 Task: Create a due date automation trigger when advanced on, 2 hours before a card is due add basic without the yellow label.
Action: Mouse moved to (1198, 96)
Screenshot: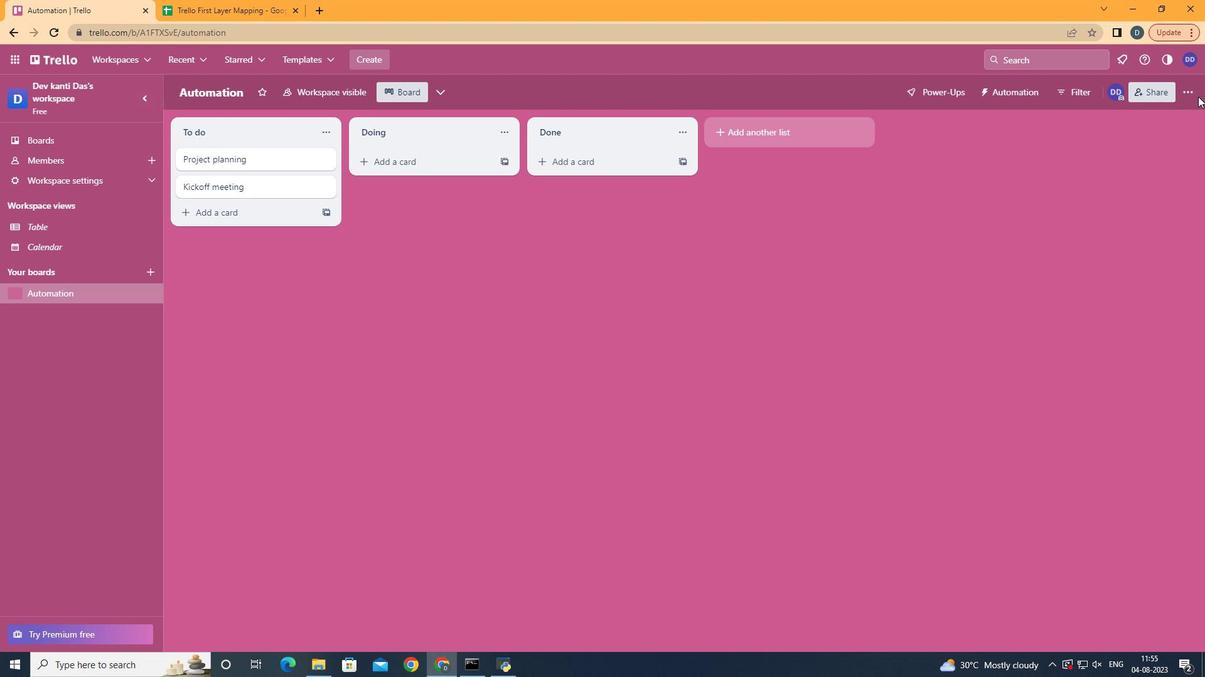 
Action: Mouse pressed left at (1198, 96)
Screenshot: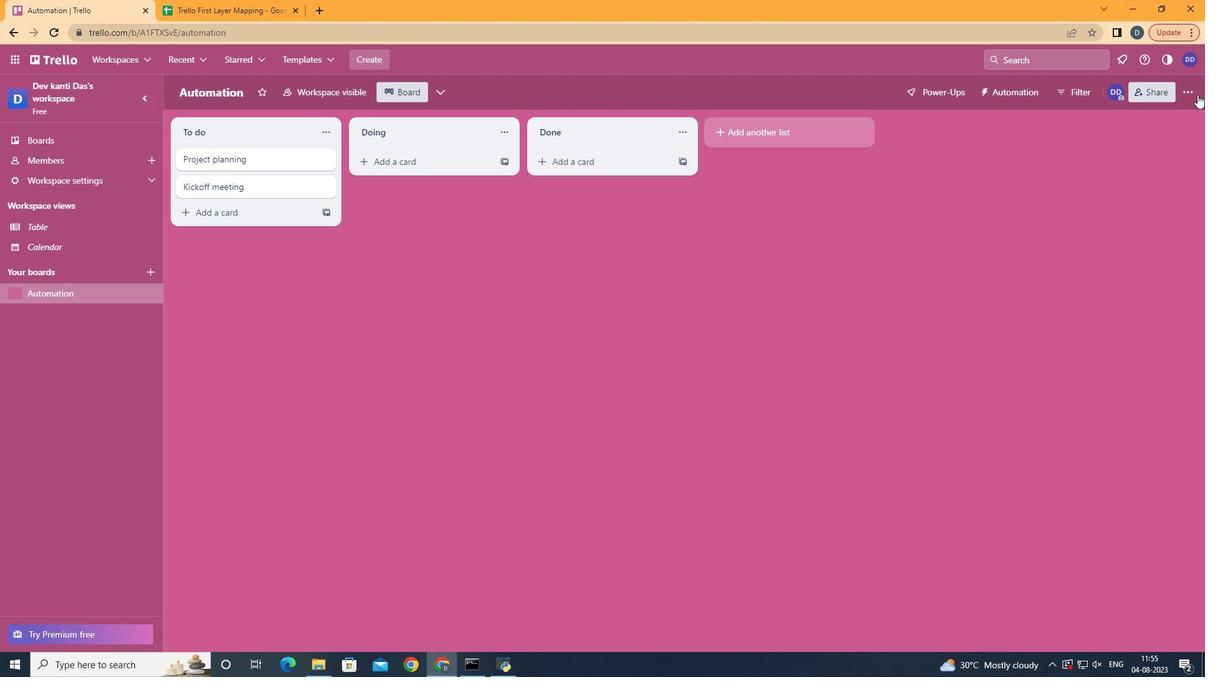 
Action: Mouse moved to (1195, 93)
Screenshot: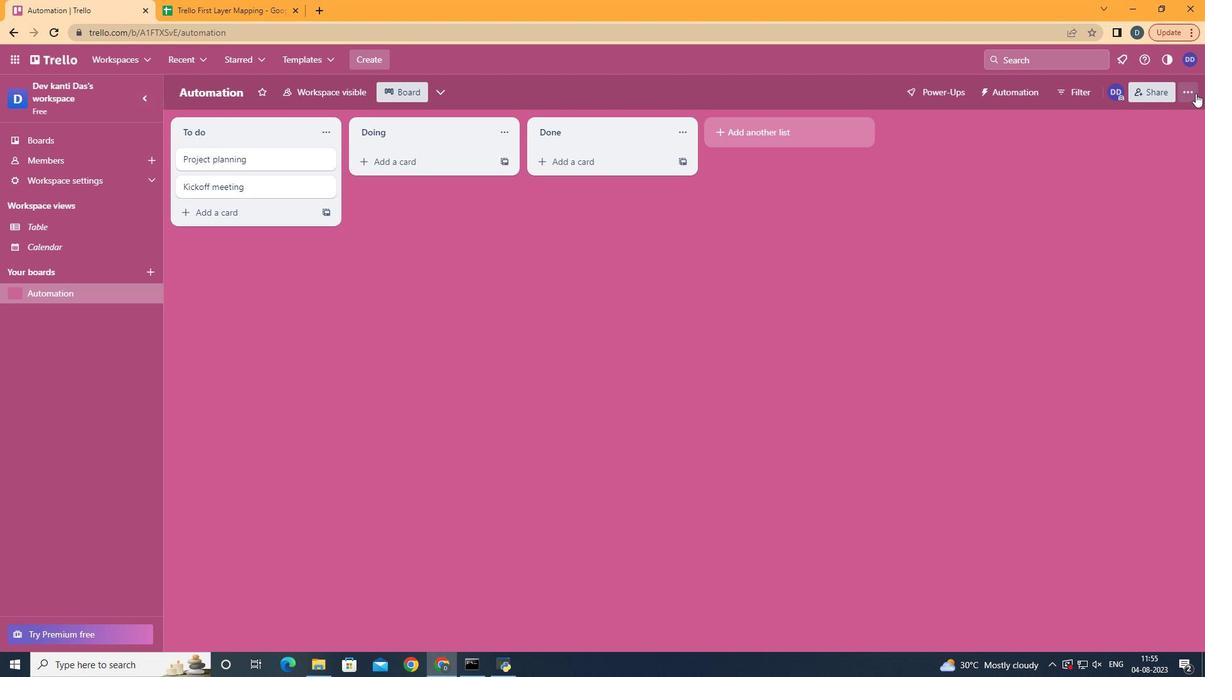 
Action: Mouse pressed left at (1195, 93)
Screenshot: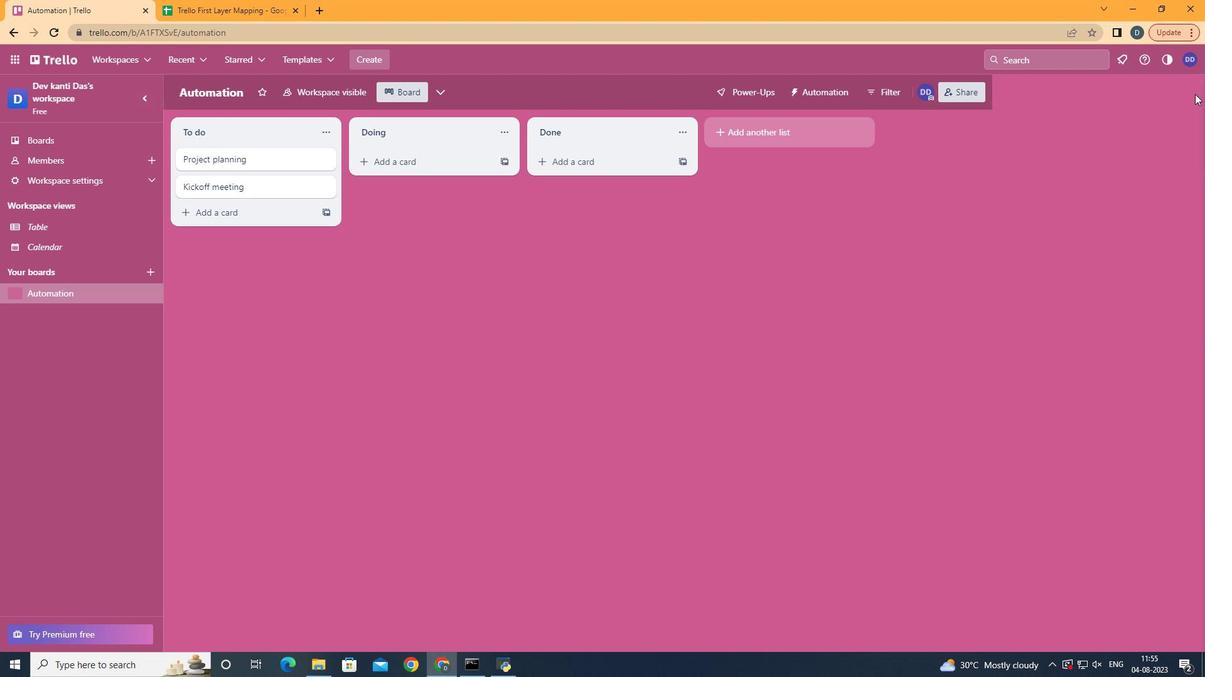 
Action: Mouse moved to (1099, 271)
Screenshot: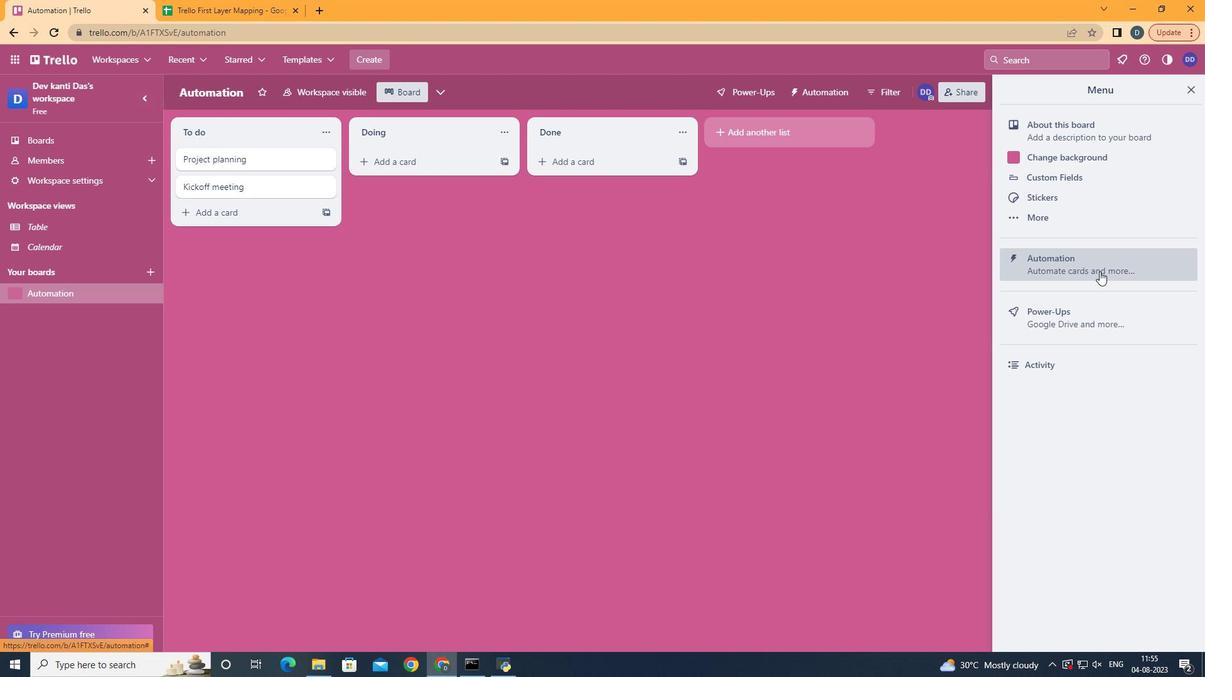 
Action: Mouse pressed left at (1099, 271)
Screenshot: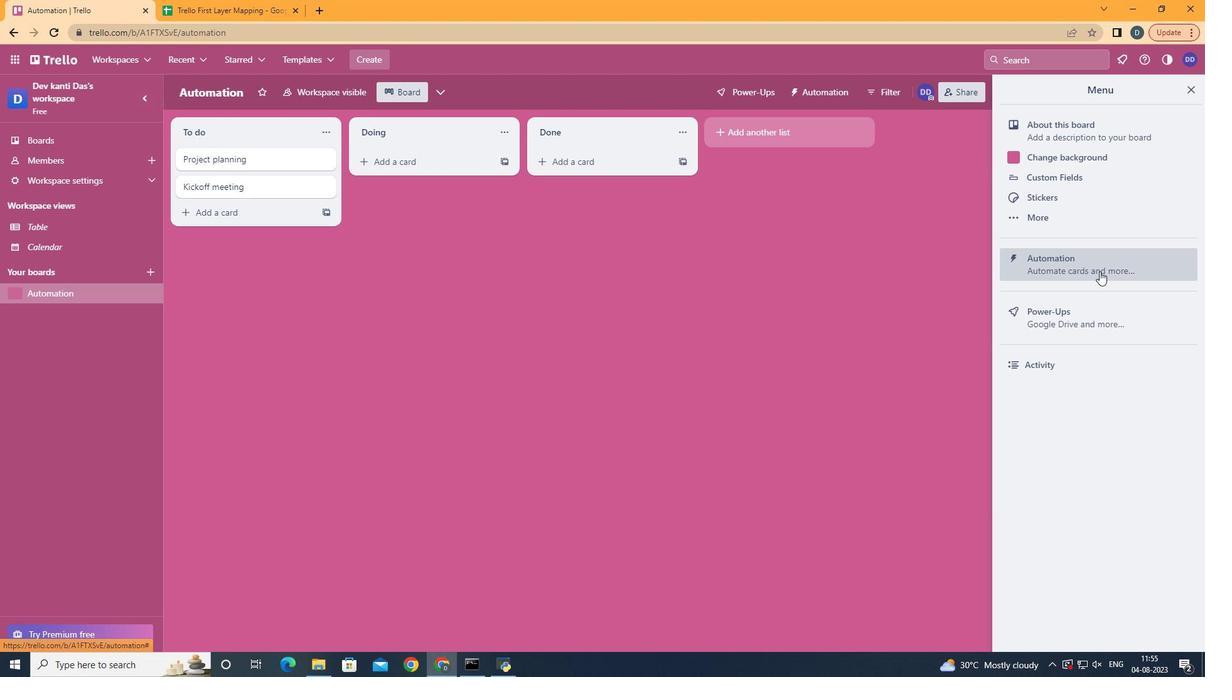 
Action: Mouse moved to (264, 258)
Screenshot: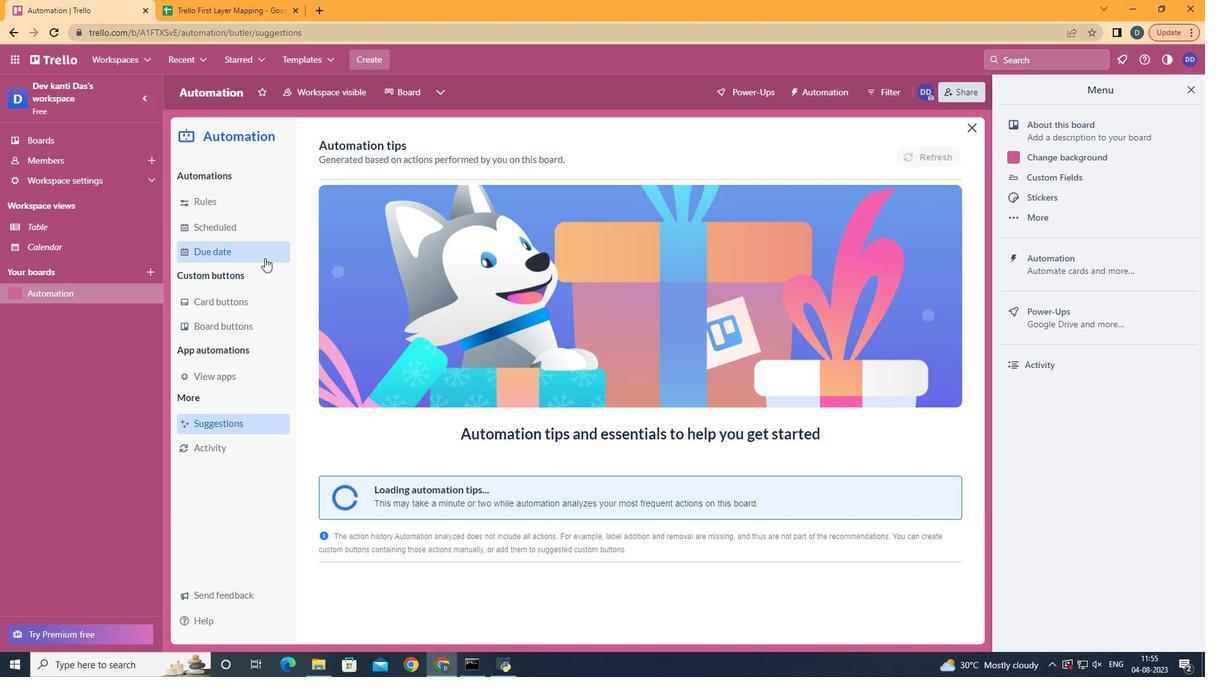 
Action: Mouse pressed left at (264, 258)
Screenshot: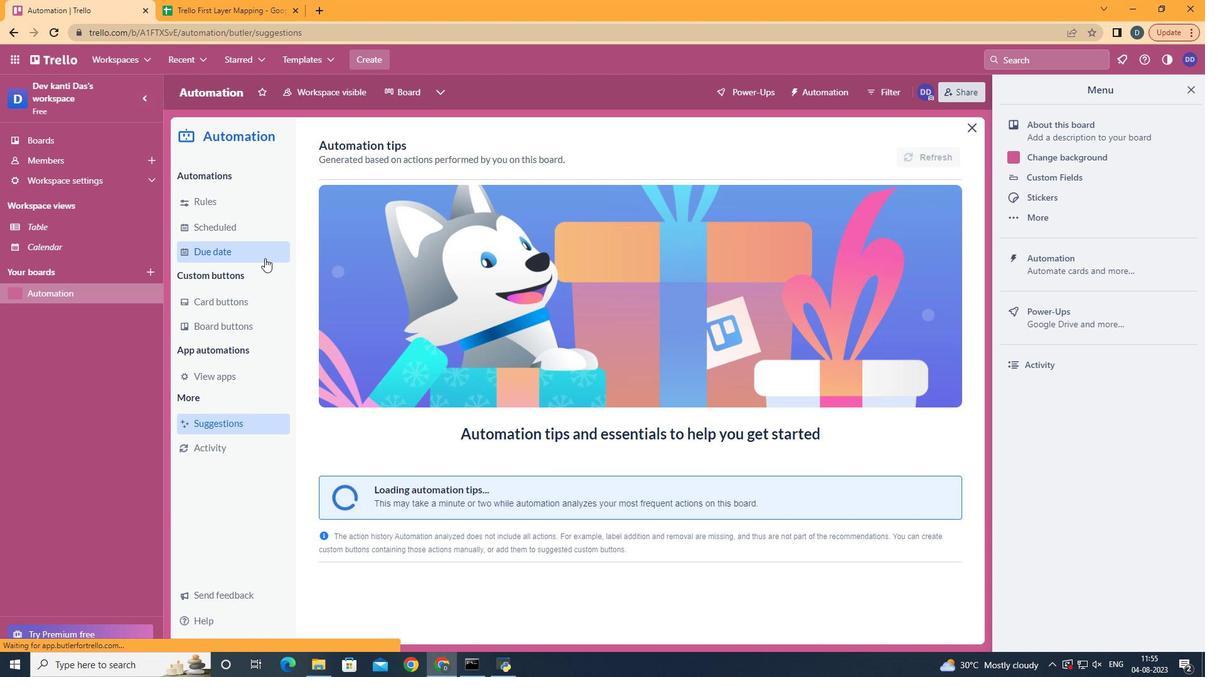 
Action: Mouse moved to (884, 149)
Screenshot: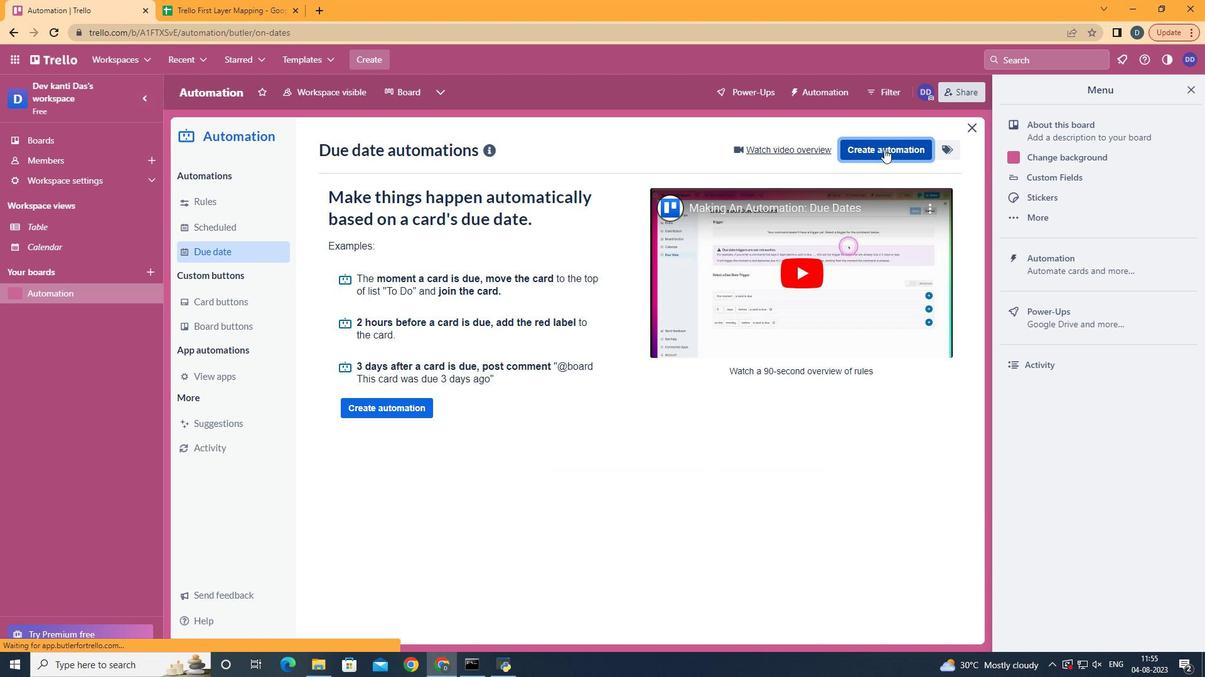 
Action: Mouse pressed left at (884, 149)
Screenshot: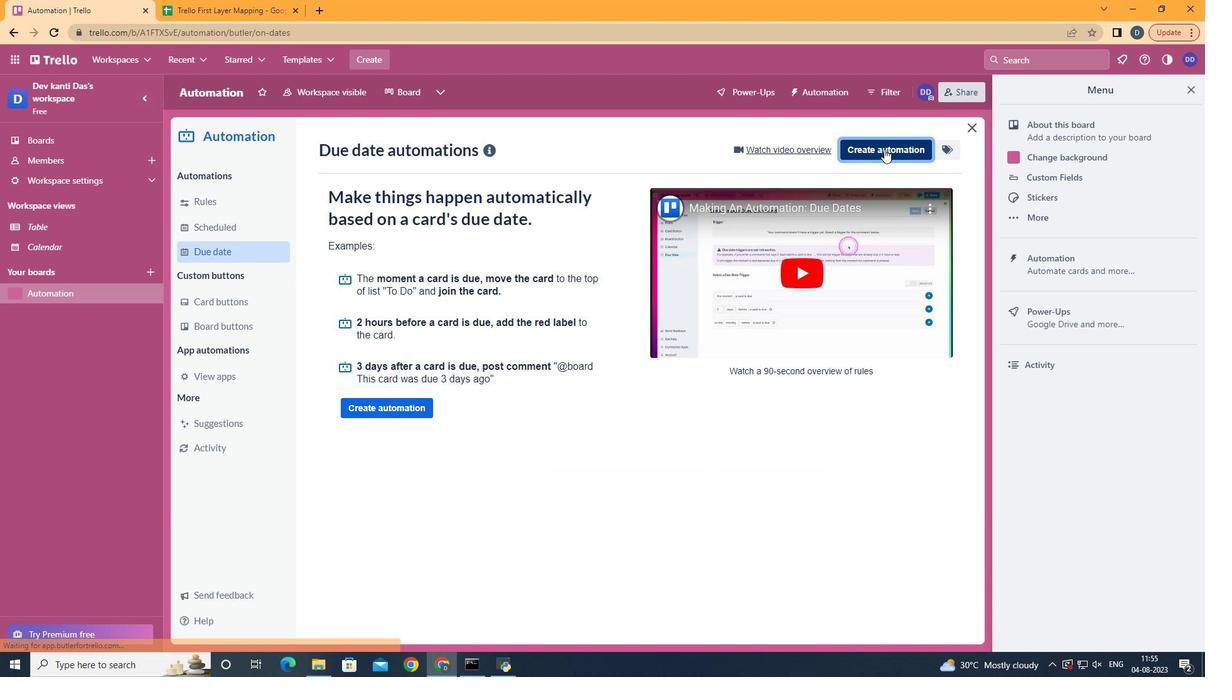 
Action: Mouse moved to (651, 265)
Screenshot: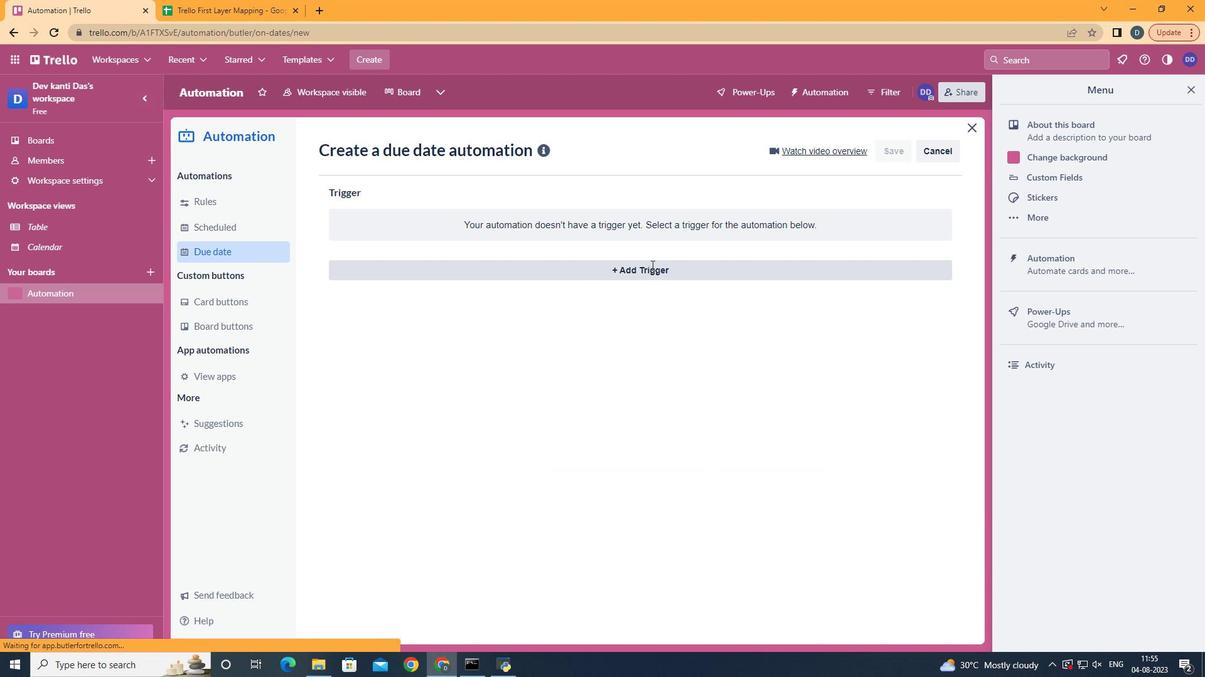 
Action: Mouse pressed left at (651, 265)
Screenshot: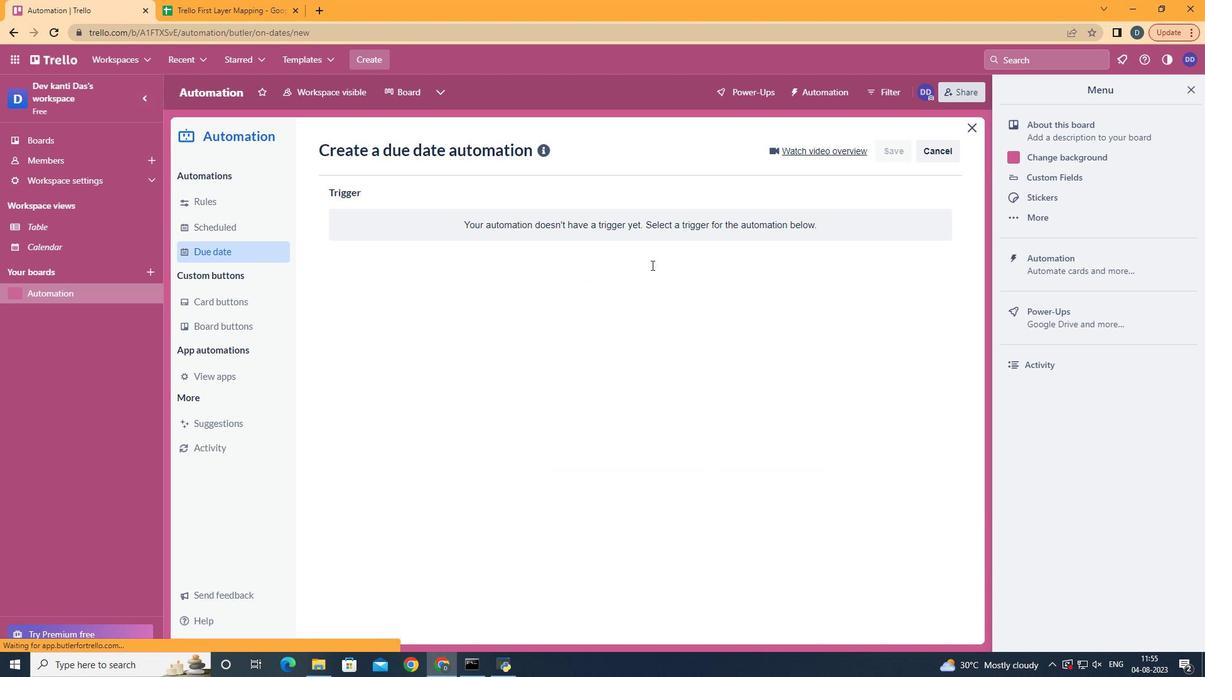 
Action: Mouse moved to (401, 530)
Screenshot: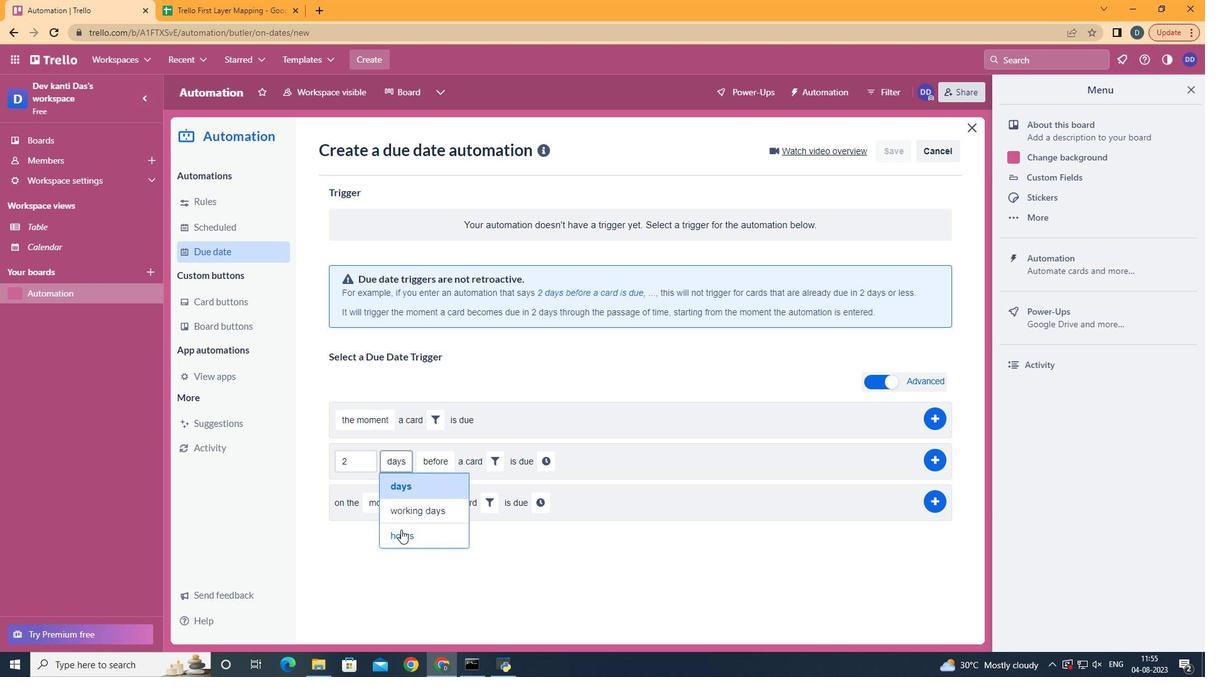 
Action: Mouse pressed left at (401, 530)
Screenshot: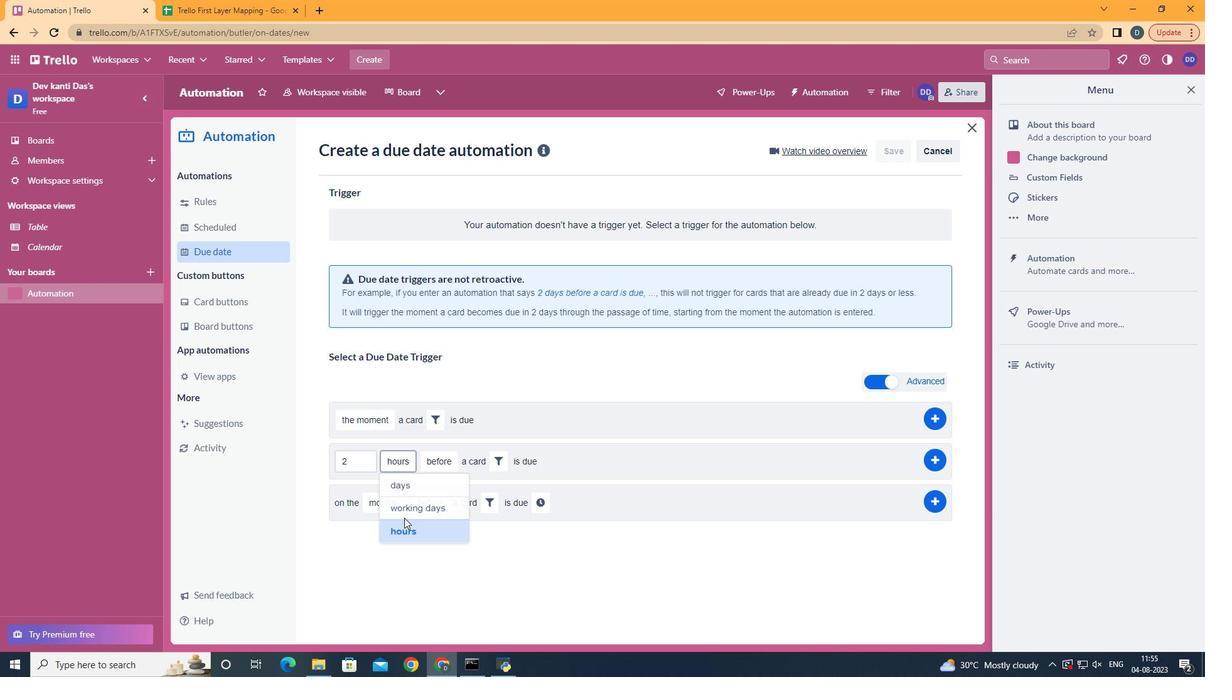 
Action: Mouse moved to (447, 485)
Screenshot: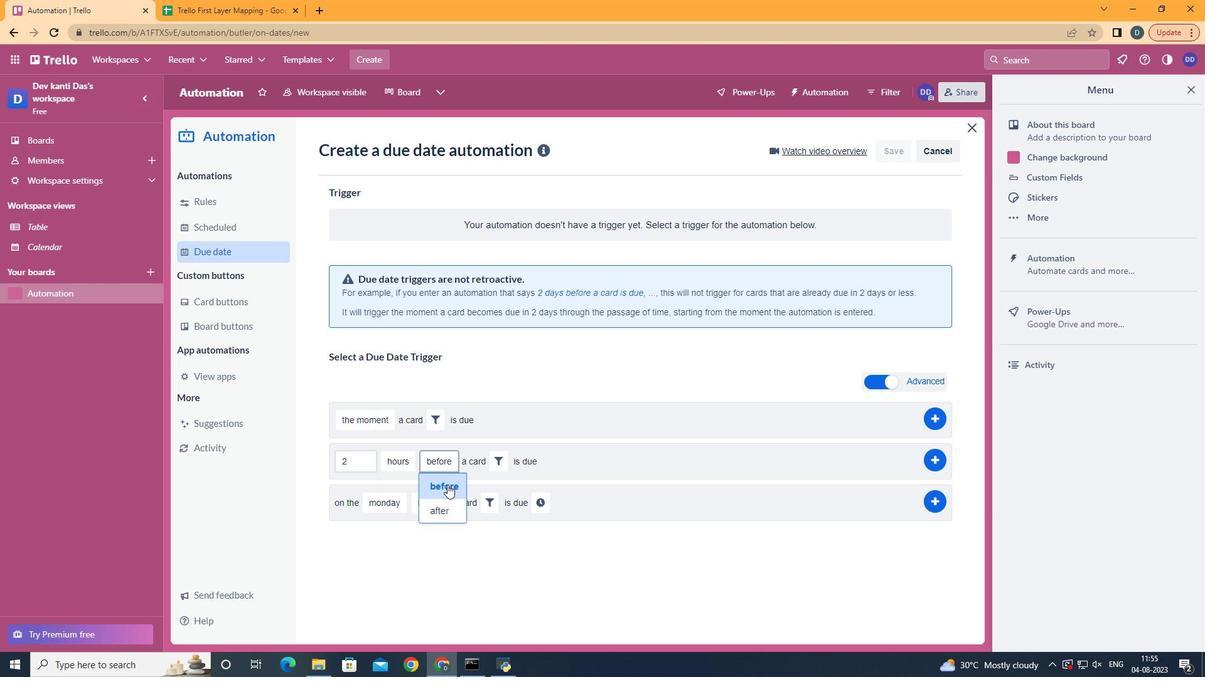 
Action: Mouse pressed left at (447, 485)
Screenshot: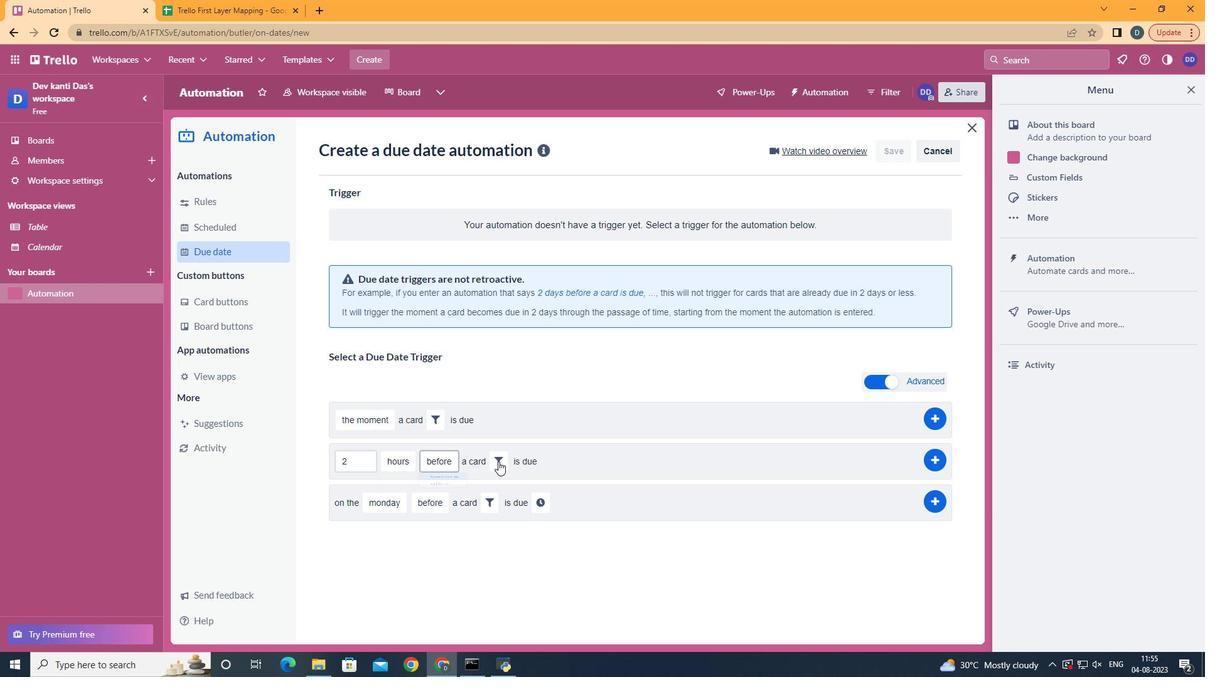 
Action: Mouse moved to (498, 462)
Screenshot: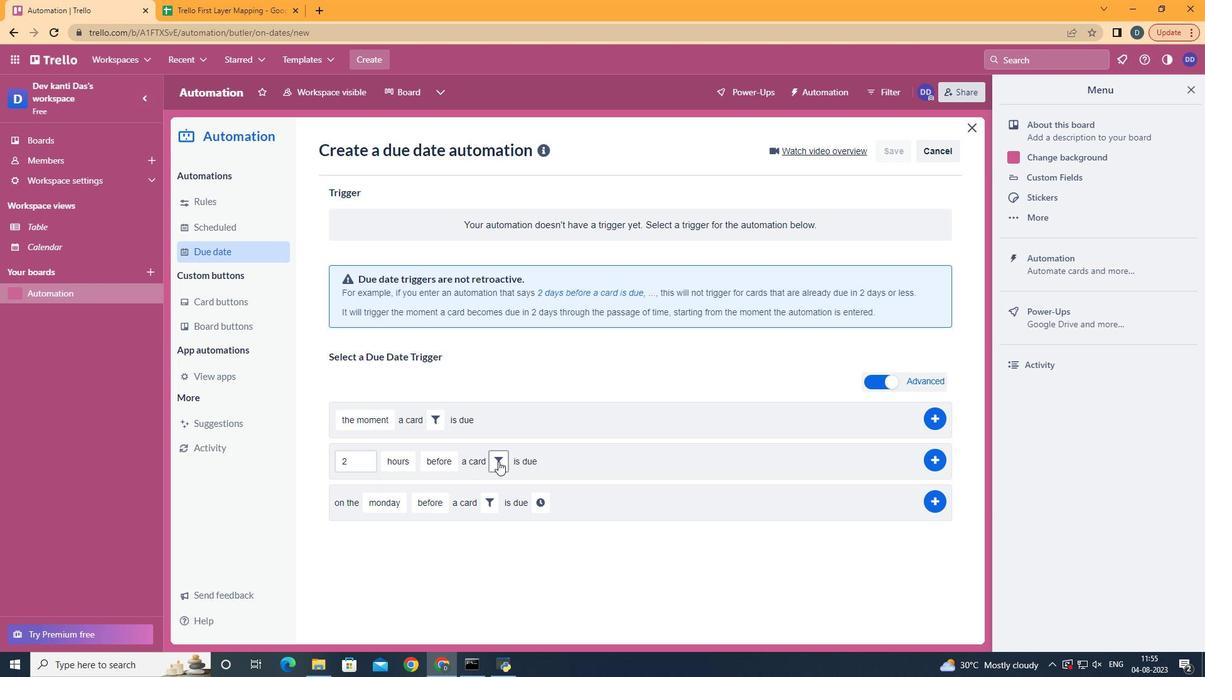 
Action: Mouse pressed left at (498, 462)
Screenshot: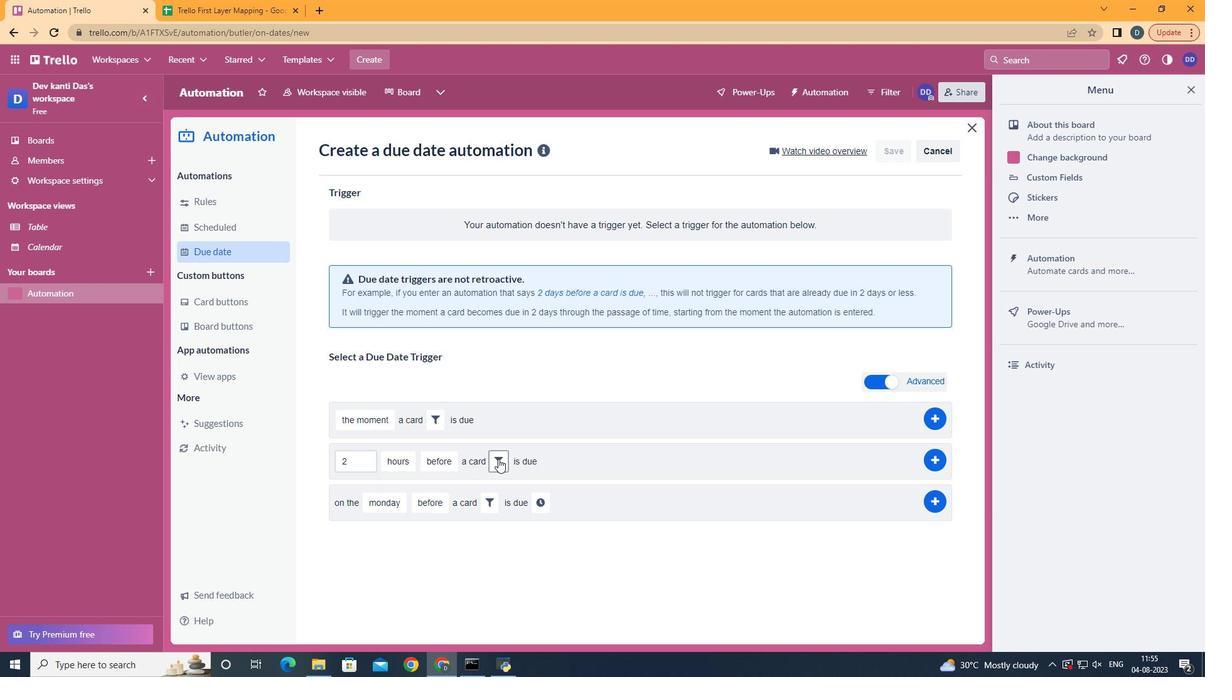 
Action: Mouse moved to (536, 525)
Screenshot: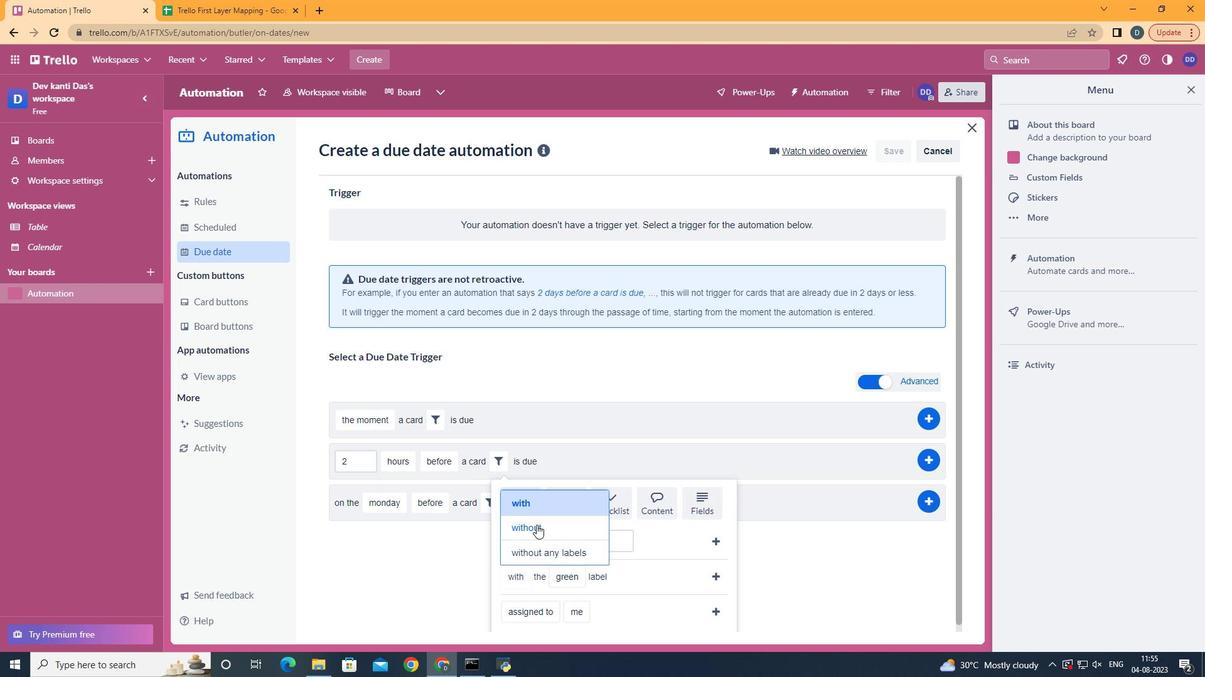 
Action: Mouse pressed left at (536, 525)
Screenshot: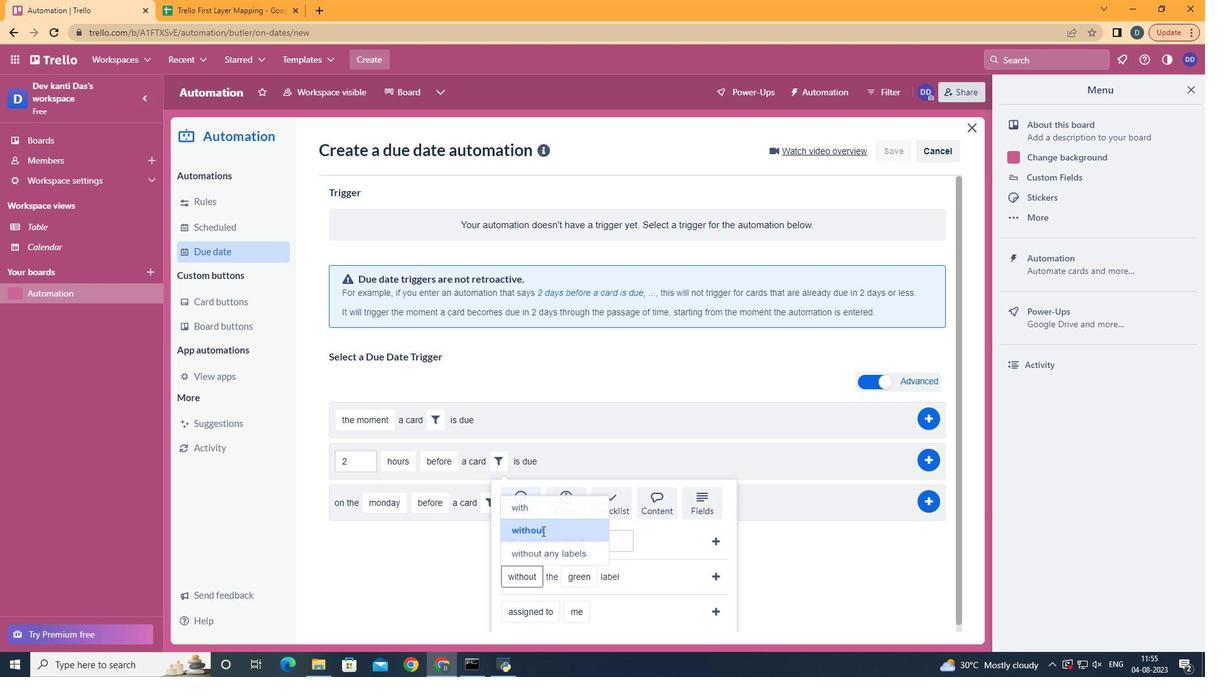 
Action: Mouse moved to (576, 451)
Screenshot: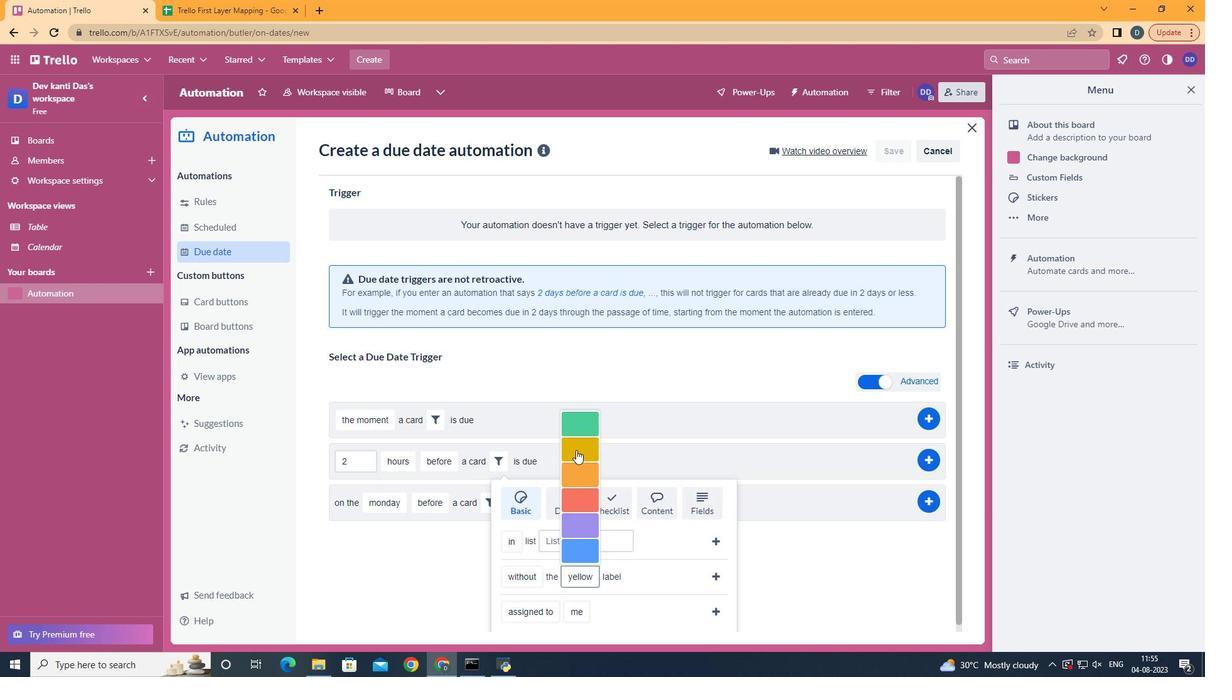 
Action: Mouse pressed left at (576, 451)
Screenshot: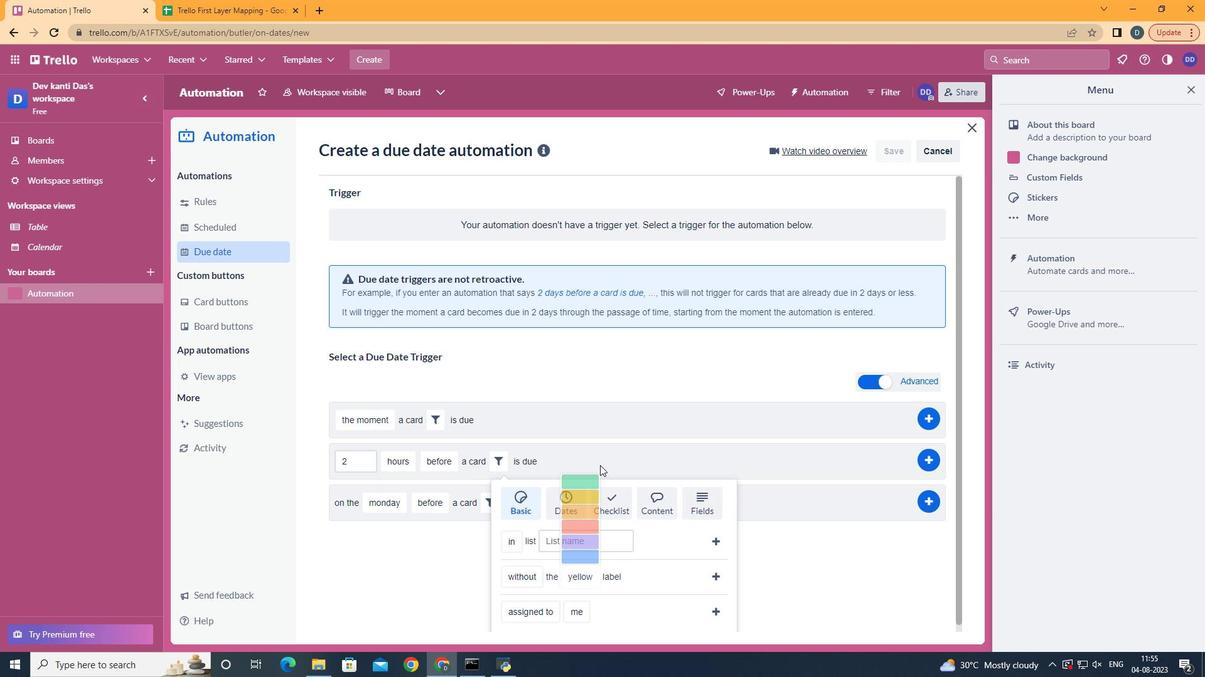 
Action: Mouse moved to (718, 575)
Screenshot: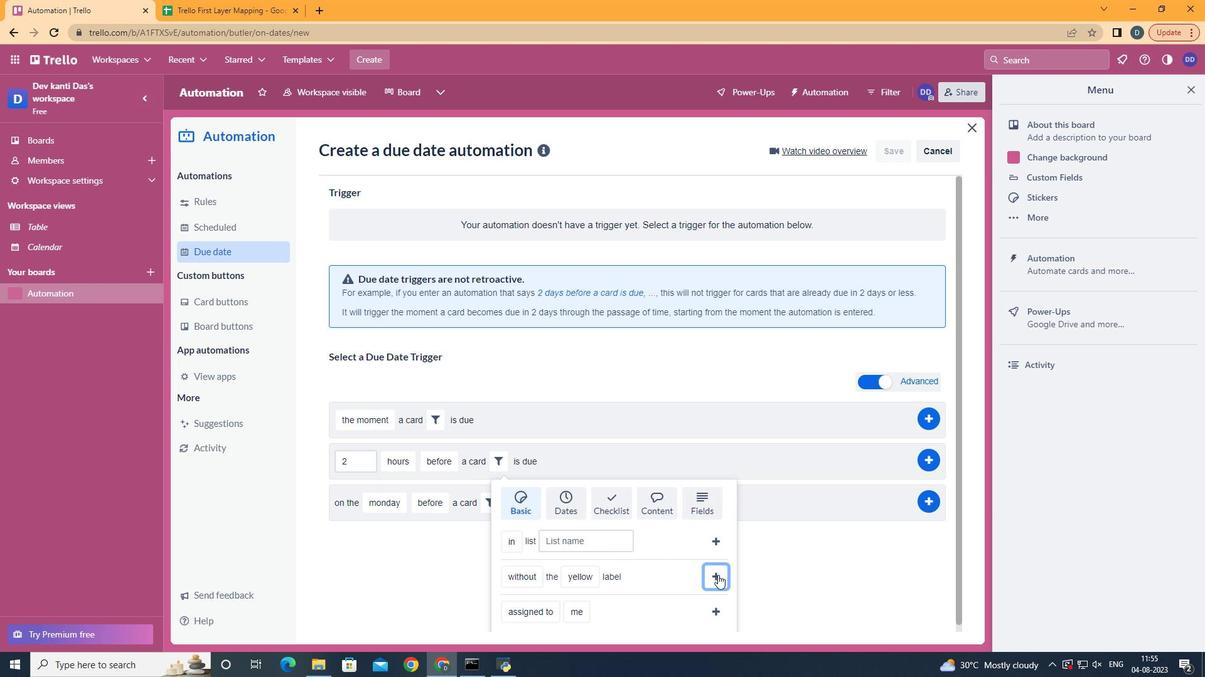 
Action: Mouse pressed left at (718, 575)
Screenshot: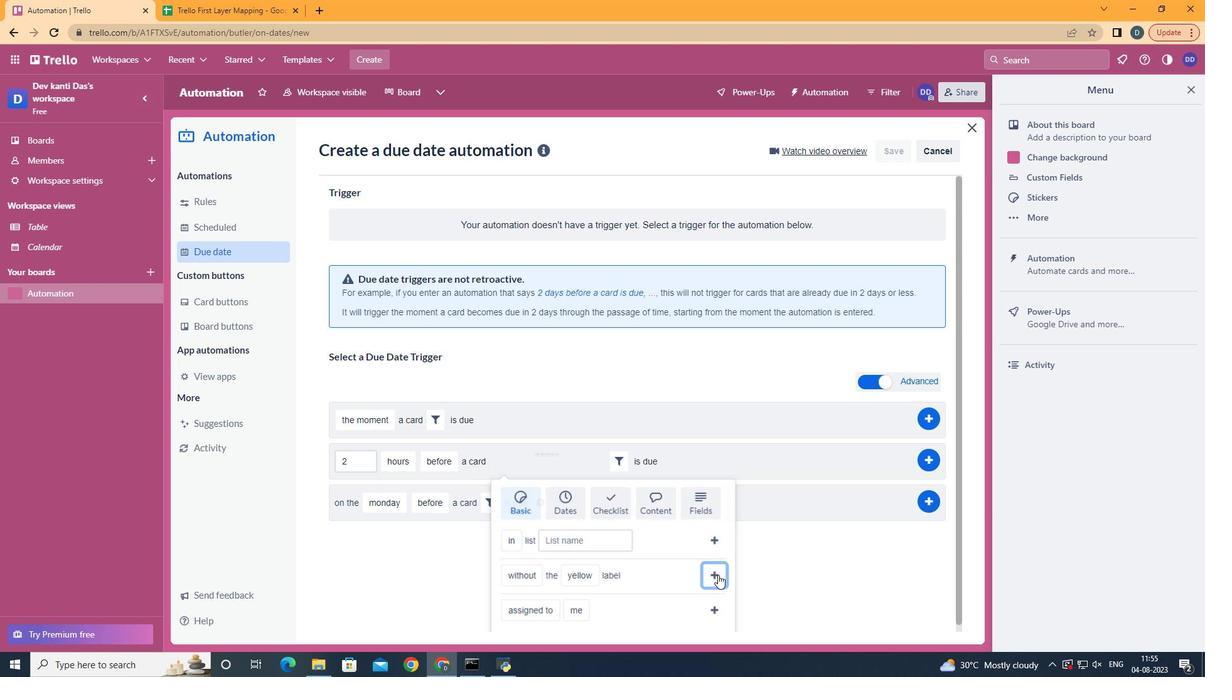 
Action: Mouse moved to (930, 465)
Screenshot: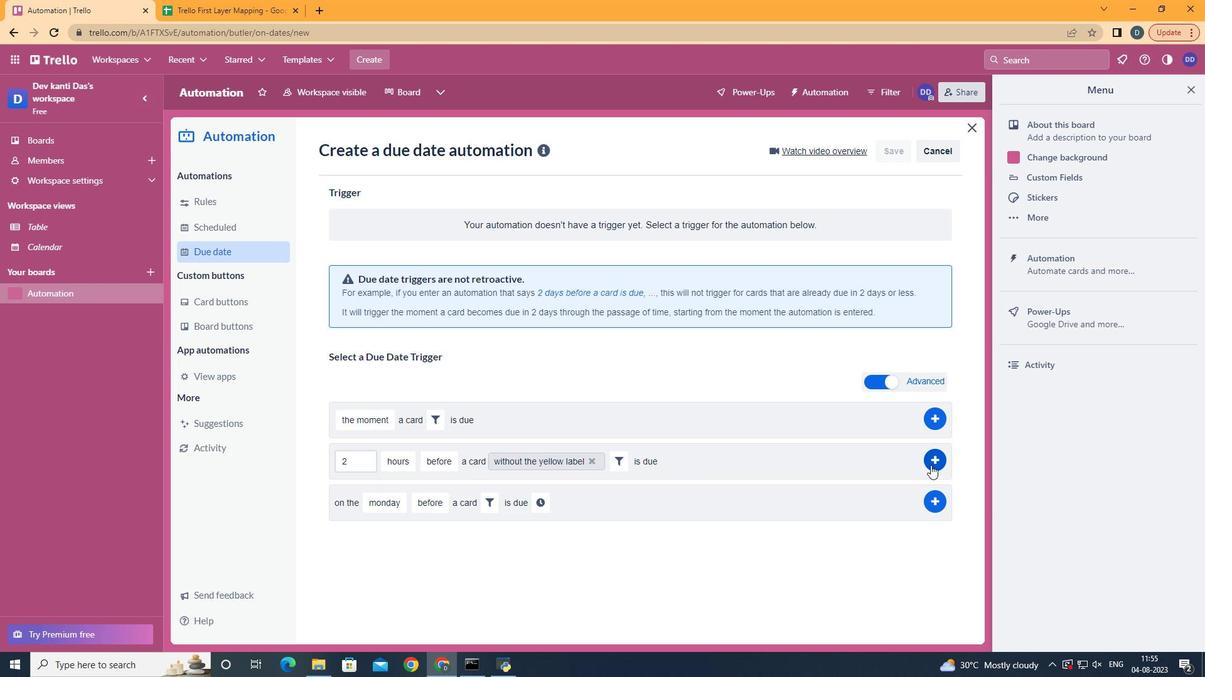 
Action: Mouse pressed left at (930, 465)
Screenshot: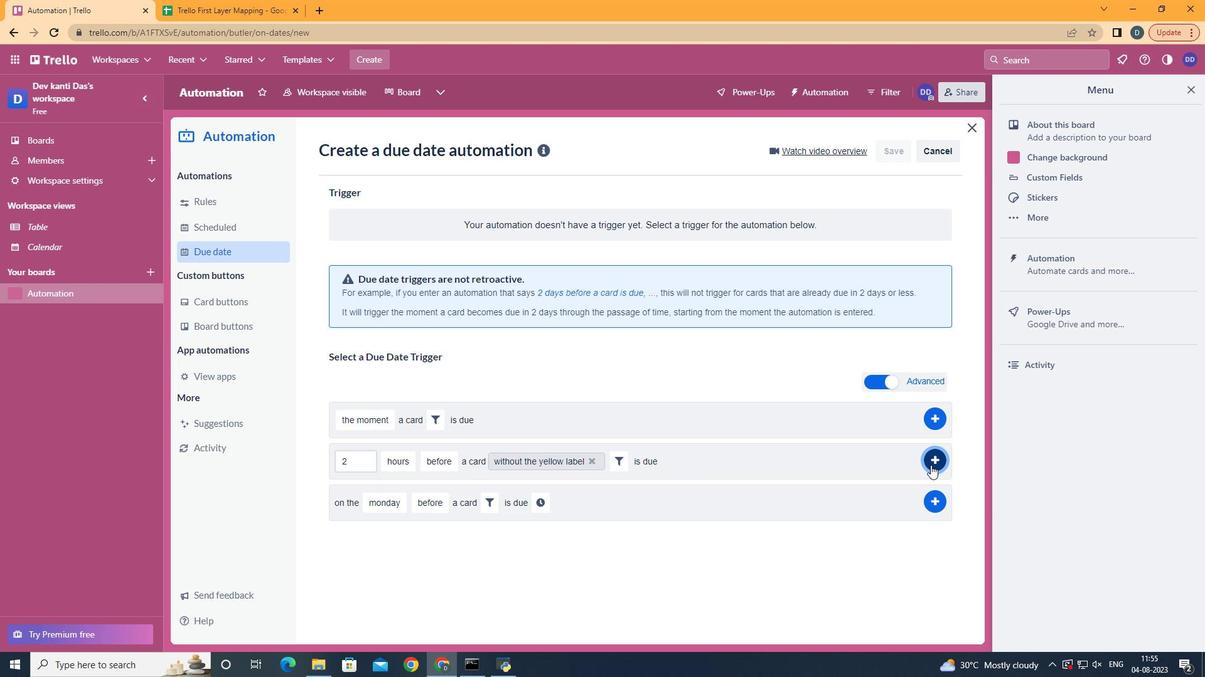 
Action: Mouse moved to (551, 225)
Screenshot: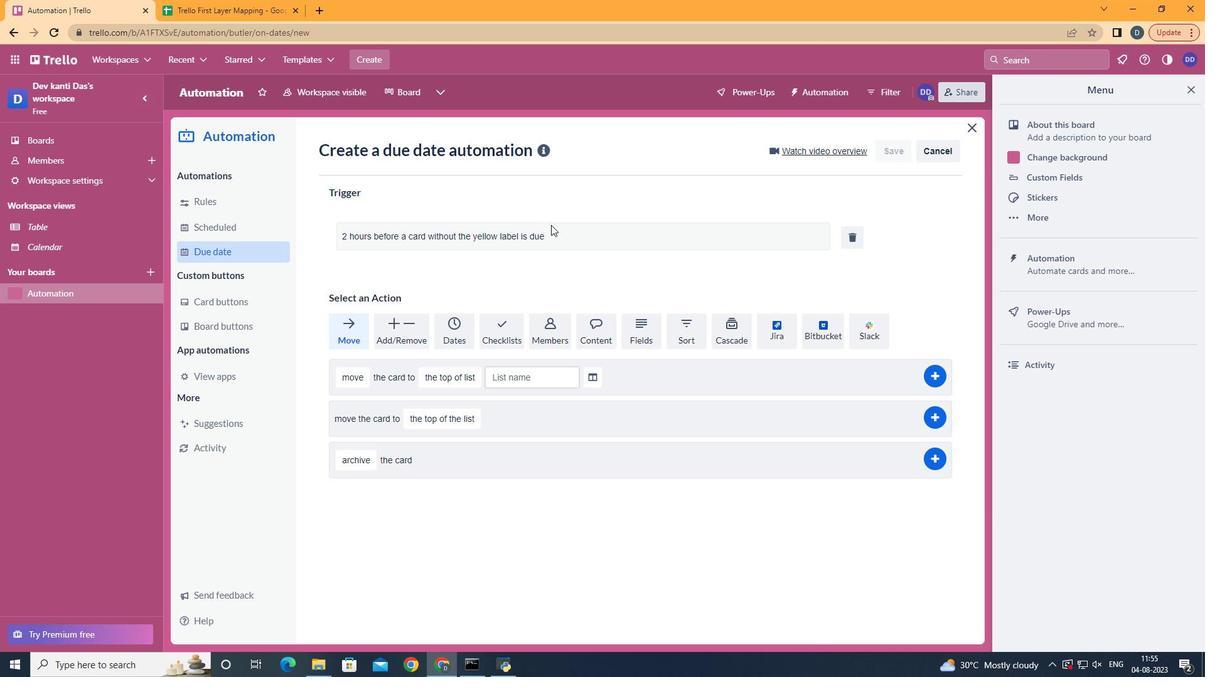 
